Task: Create a sub task Gather and Analyse Requirements for the task  Improve code modularity for better maintainability in the project TransparentLine , assign it to team member softage.6@softage.net and update the status of the sub task to  On Track  , set the priority of the sub task to Low.
Action: Mouse moved to (45, 361)
Screenshot: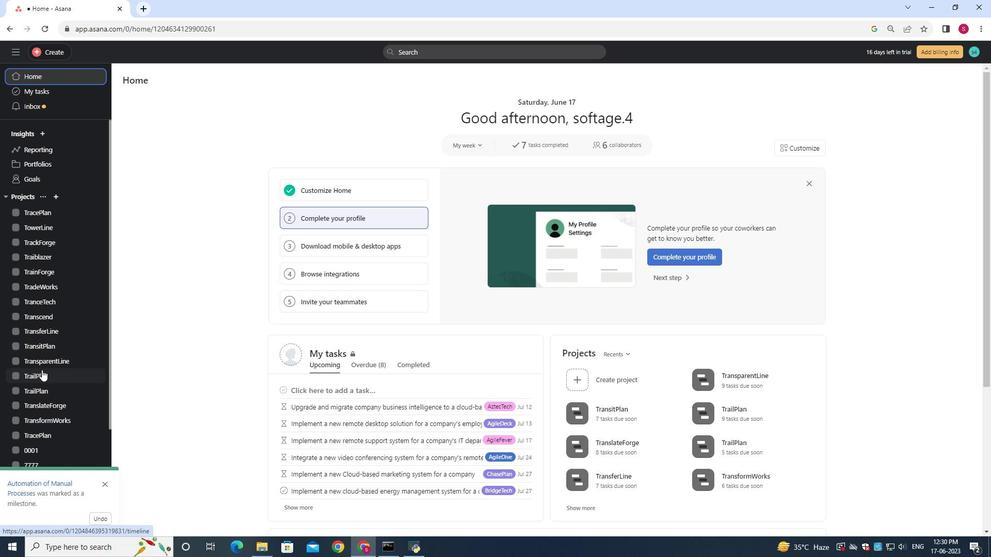 
Action: Mouse pressed left at (45, 361)
Screenshot: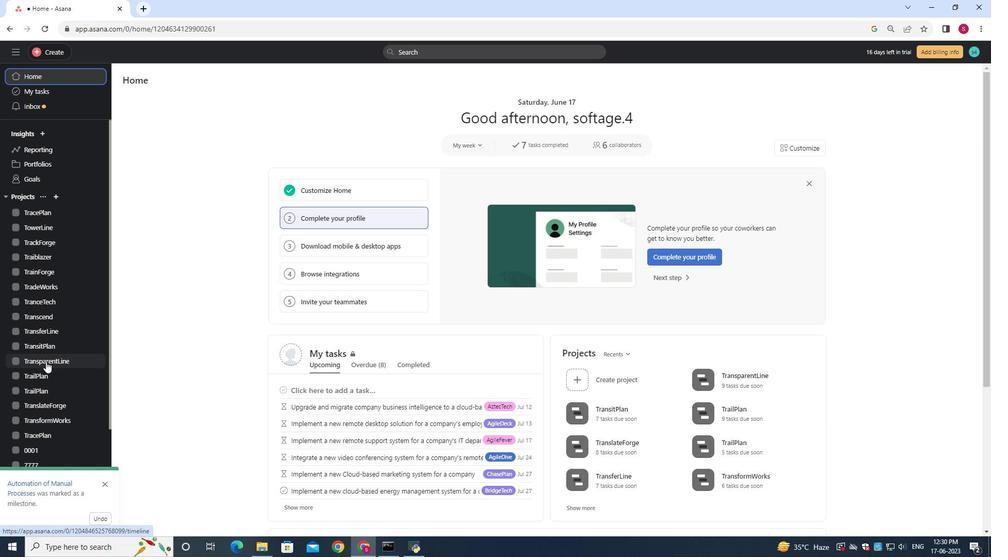 
Action: Mouse moved to (368, 226)
Screenshot: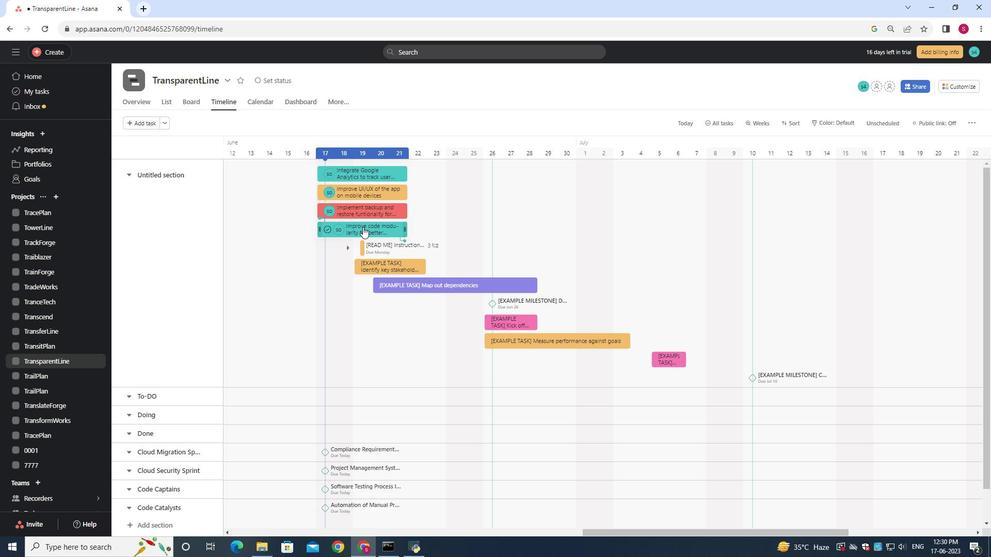 
Action: Mouse pressed left at (368, 226)
Screenshot: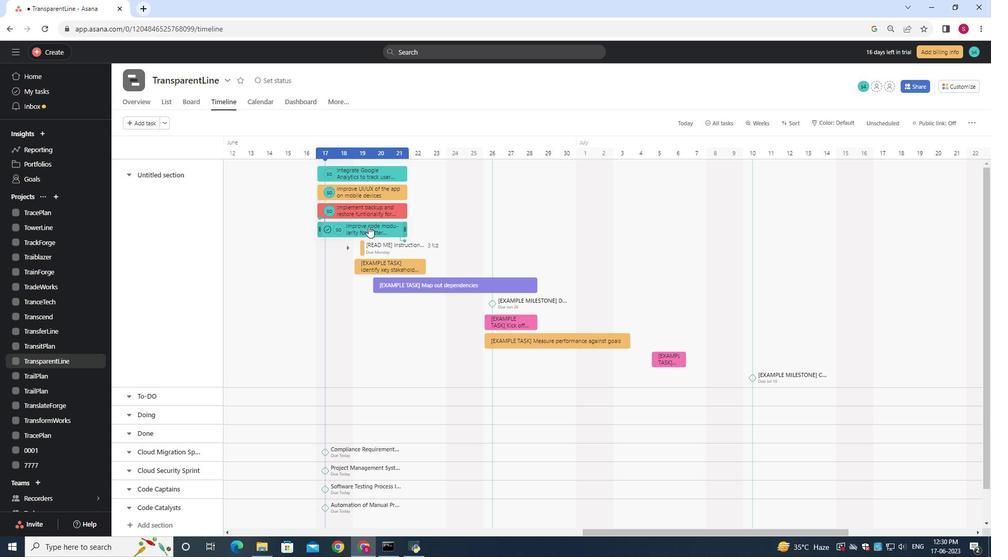 
Action: Mouse moved to (825, 291)
Screenshot: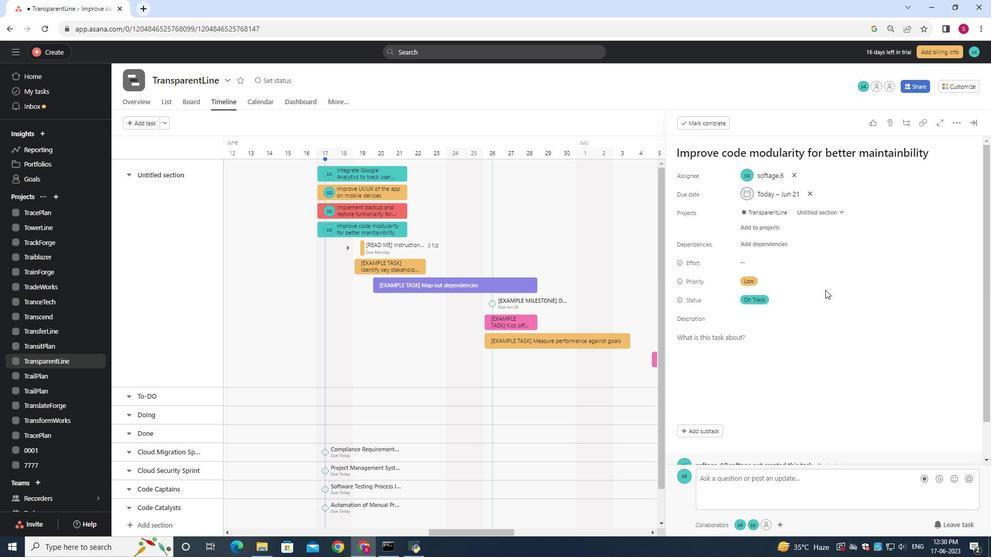 
Action: Mouse scrolled (825, 290) with delta (0, 0)
Screenshot: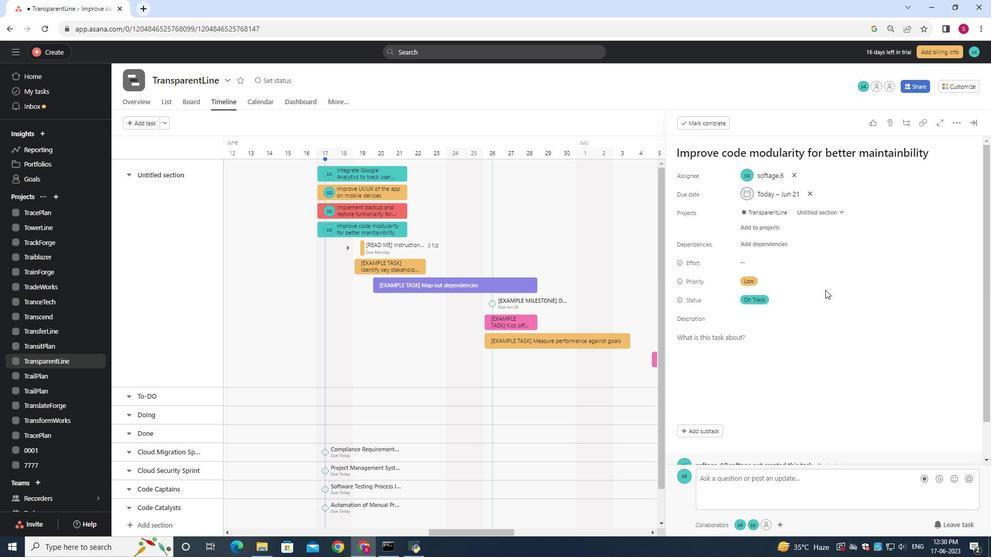 
Action: Mouse moved to (824, 292)
Screenshot: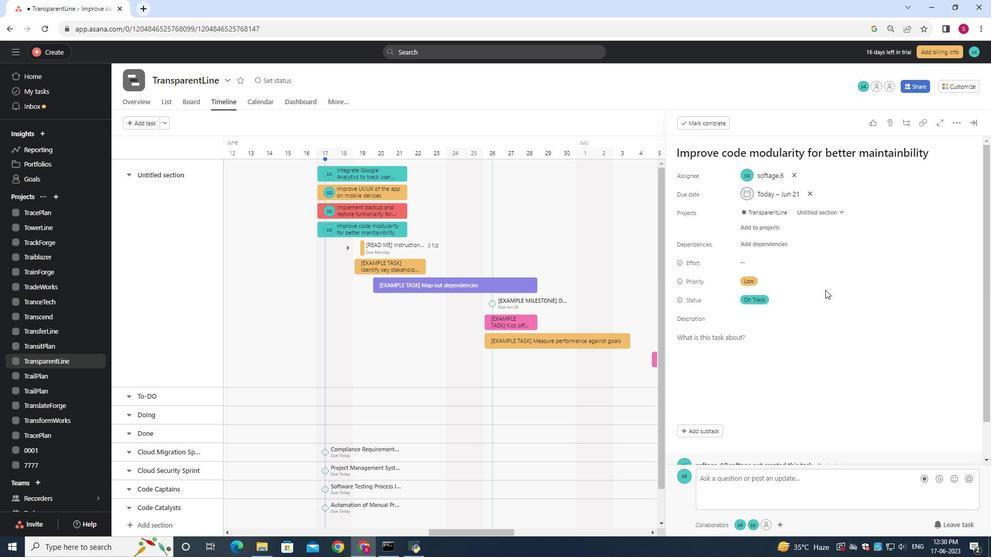 
Action: Mouse scrolled (824, 292) with delta (0, 0)
Screenshot: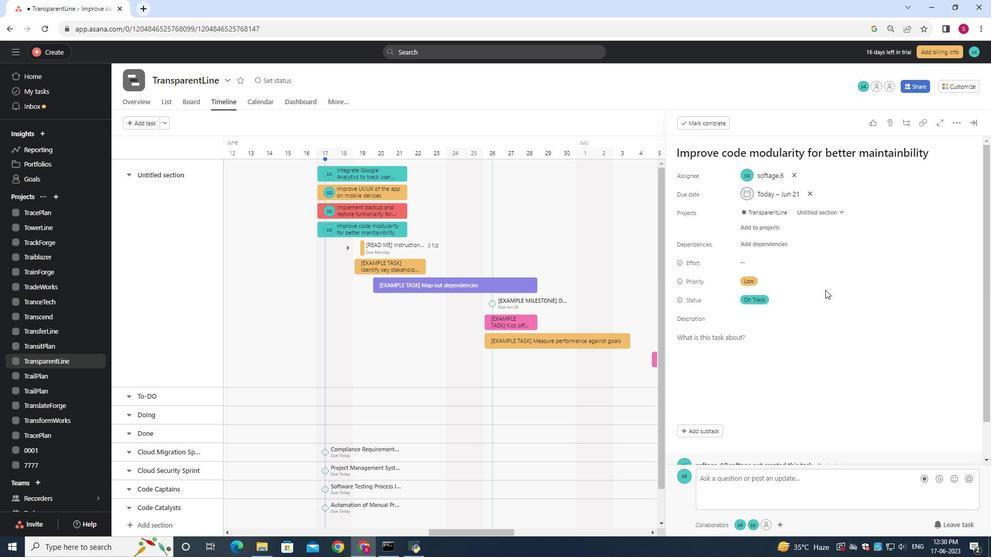 
Action: Mouse moved to (824, 293)
Screenshot: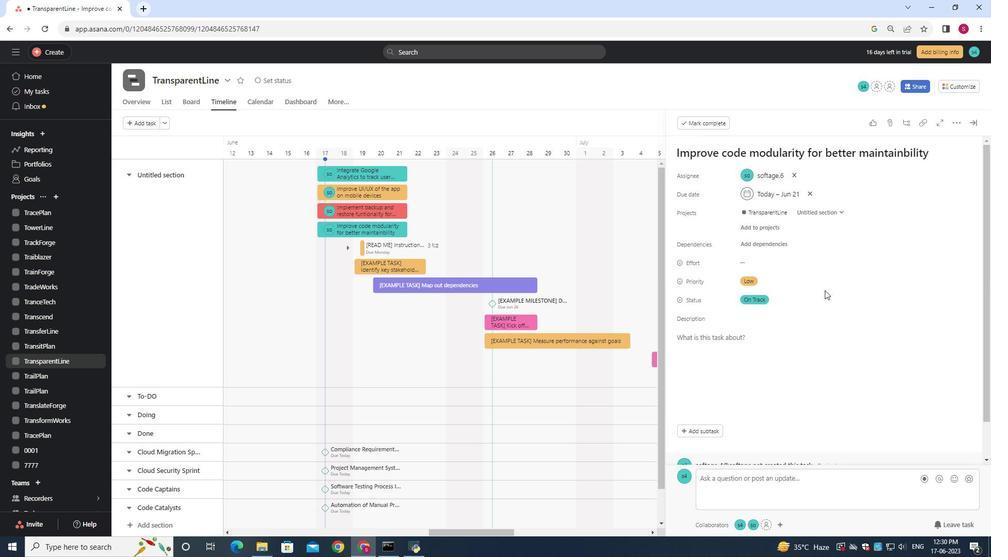 
Action: Mouse scrolled (824, 292) with delta (0, 0)
Screenshot: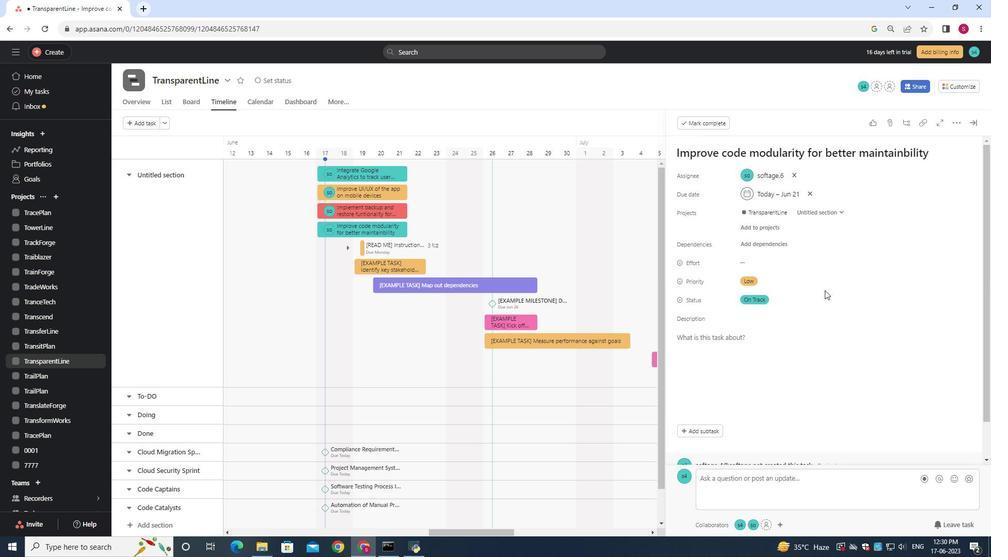 
Action: Mouse moved to (824, 293)
Screenshot: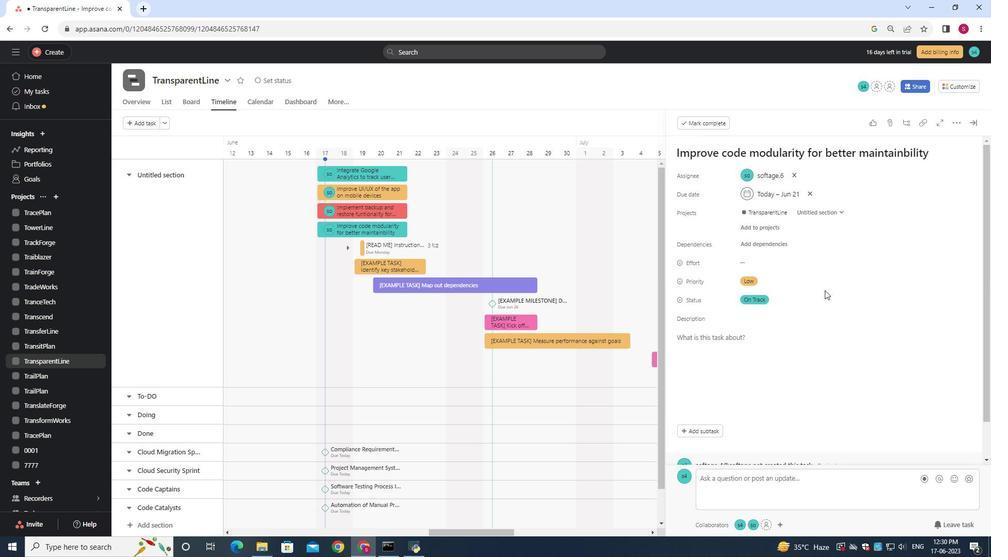 
Action: Mouse scrolled (824, 292) with delta (0, 0)
Screenshot: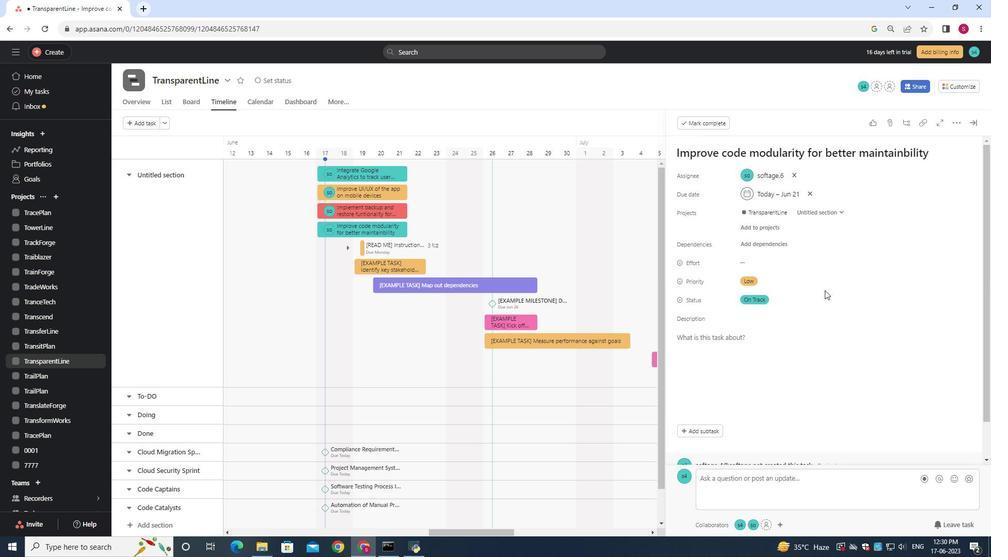 
Action: Mouse moved to (822, 292)
Screenshot: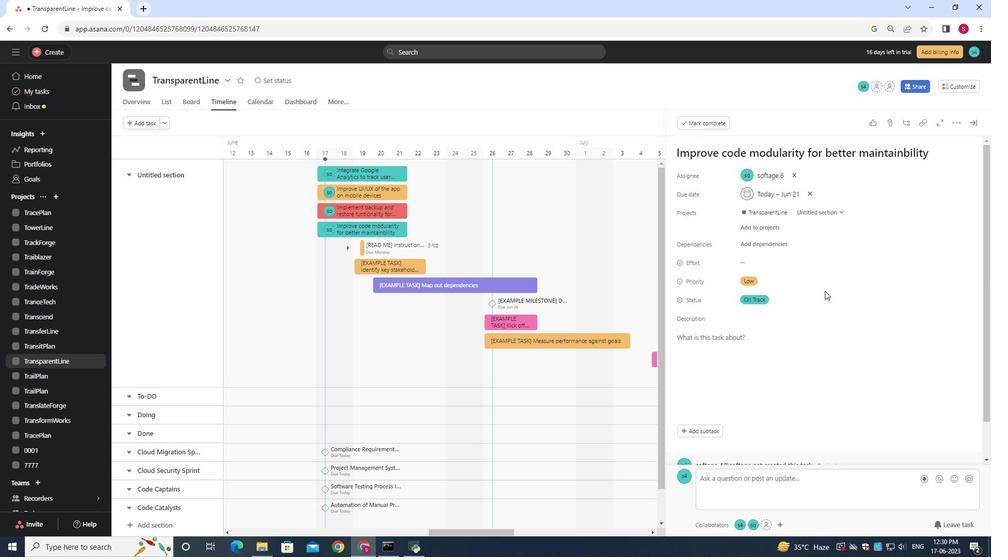 
Action: Mouse scrolled (822, 291) with delta (0, 0)
Screenshot: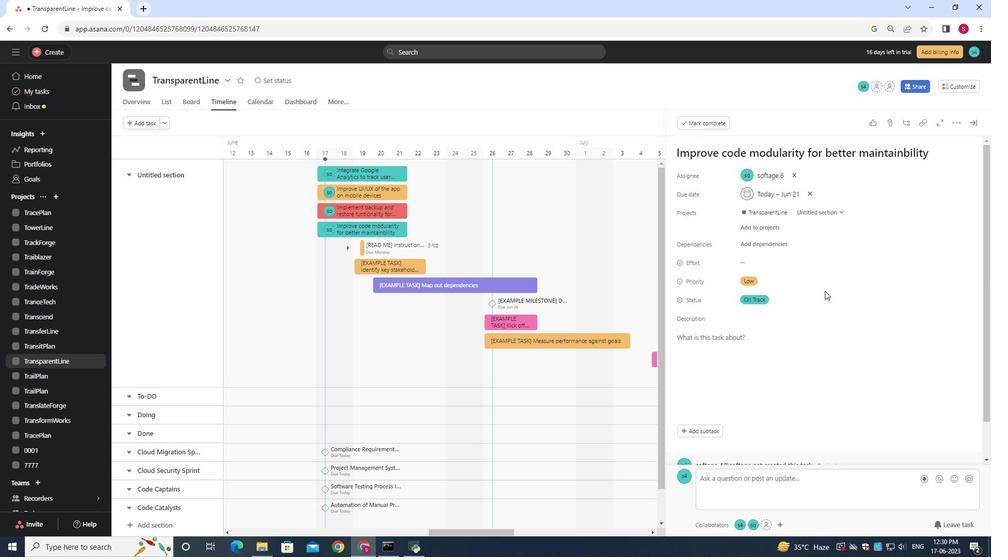
Action: Mouse moved to (796, 307)
Screenshot: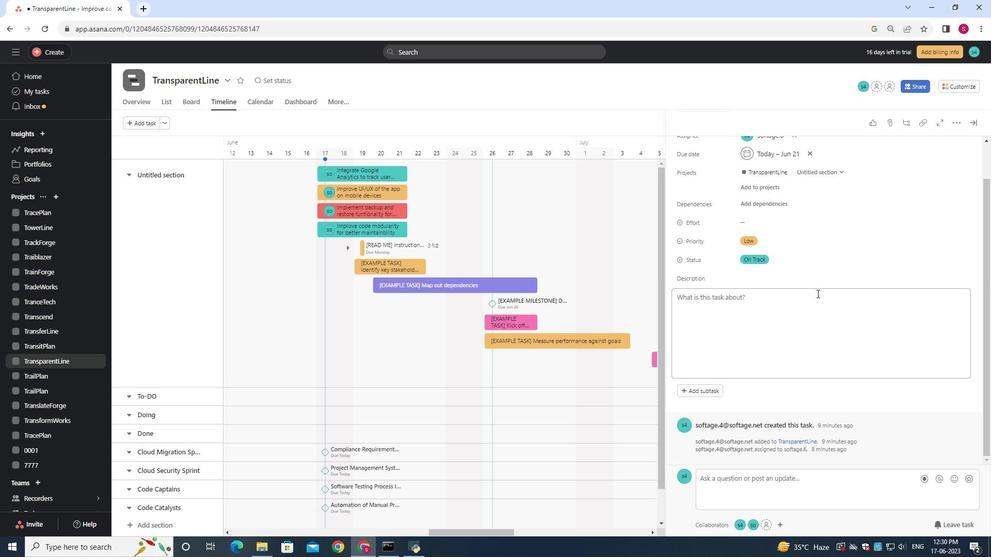 
Action: Mouse scrolled (813, 301) with delta (0, 0)
Screenshot: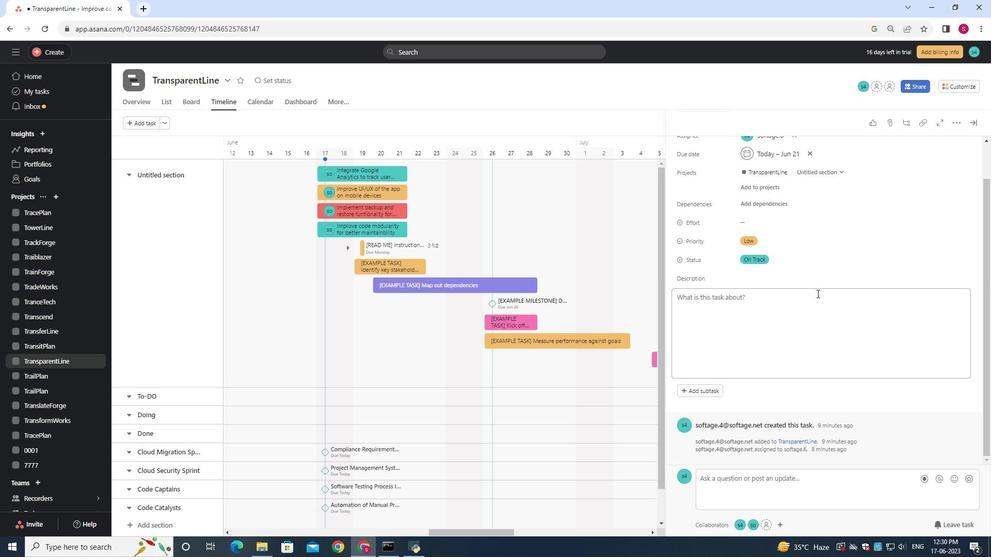 
Action: Mouse moved to (795, 308)
Screenshot: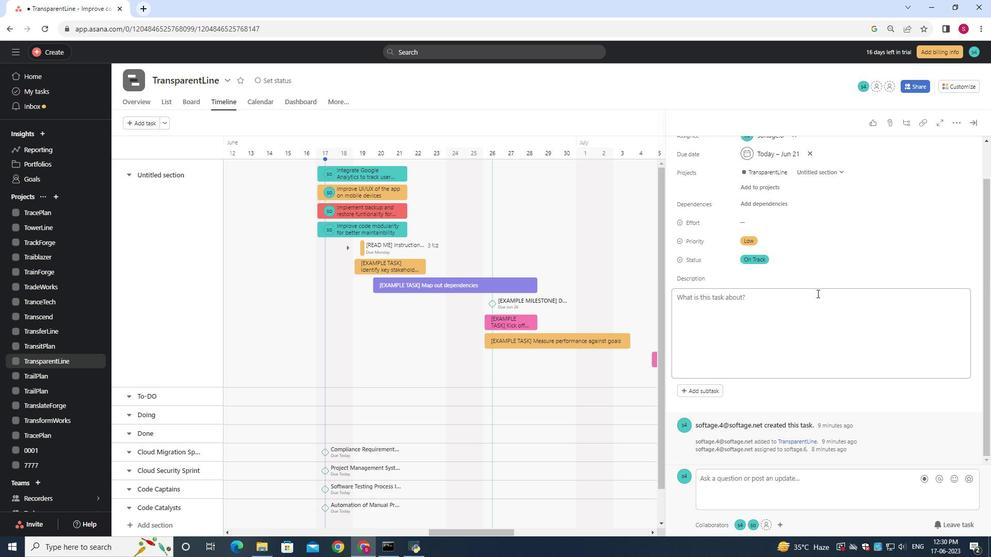 
Action: Mouse scrolled (812, 303) with delta (0, 0)
Screenshot: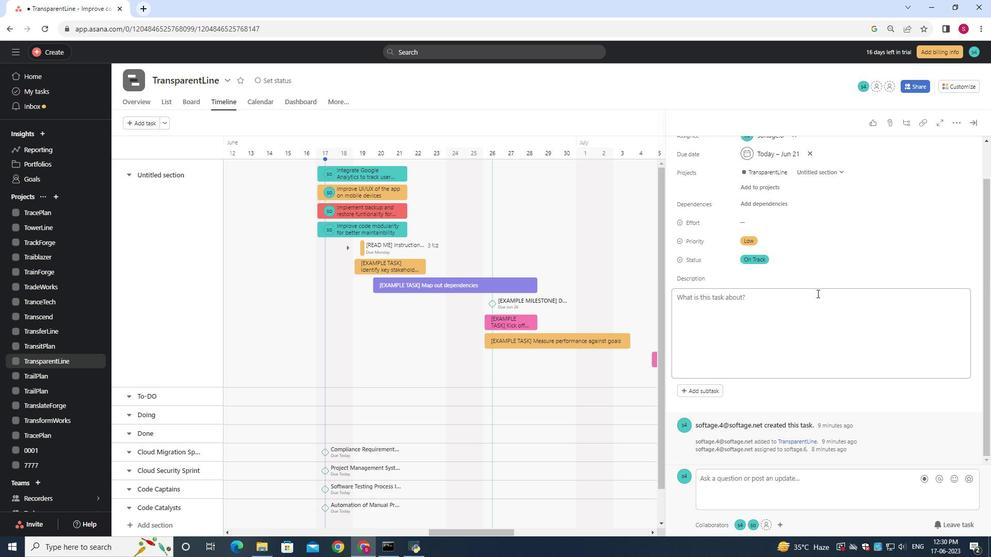 
Action: Mouse moved to (791, 313)
Screenshot: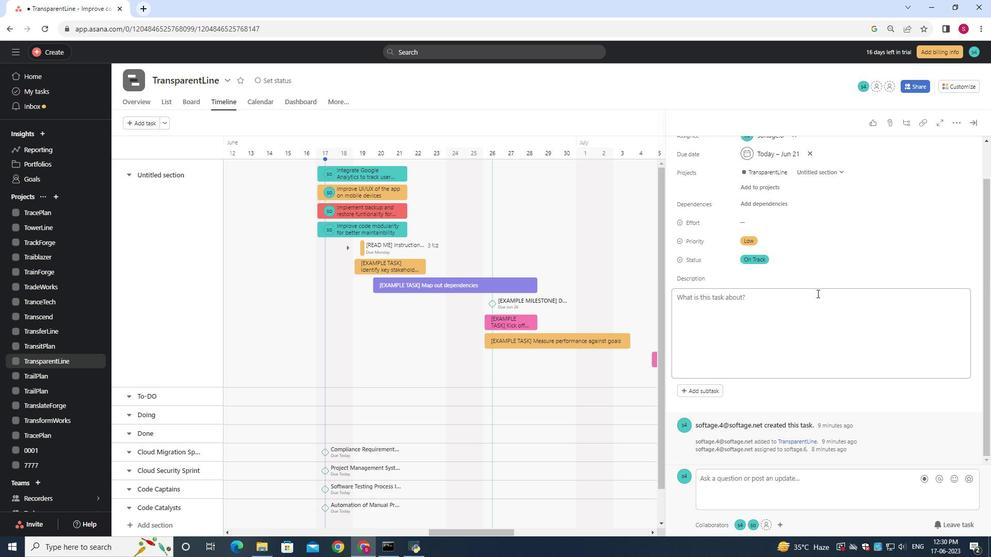 
Action: Mouse scrolled (810, 303) with delta (0, 0)
Screenshot: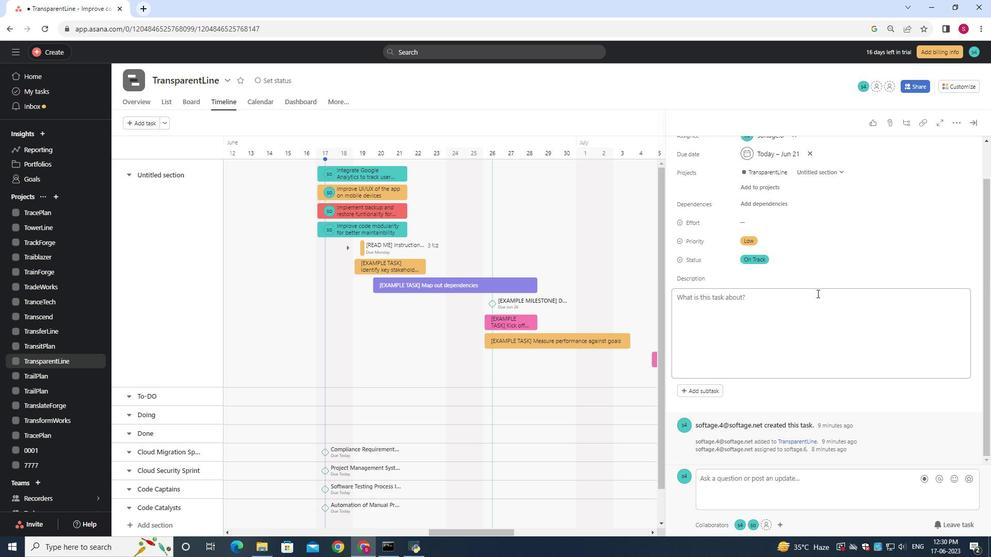 
Action: Mouse moved to (787, 318)
Screenshot: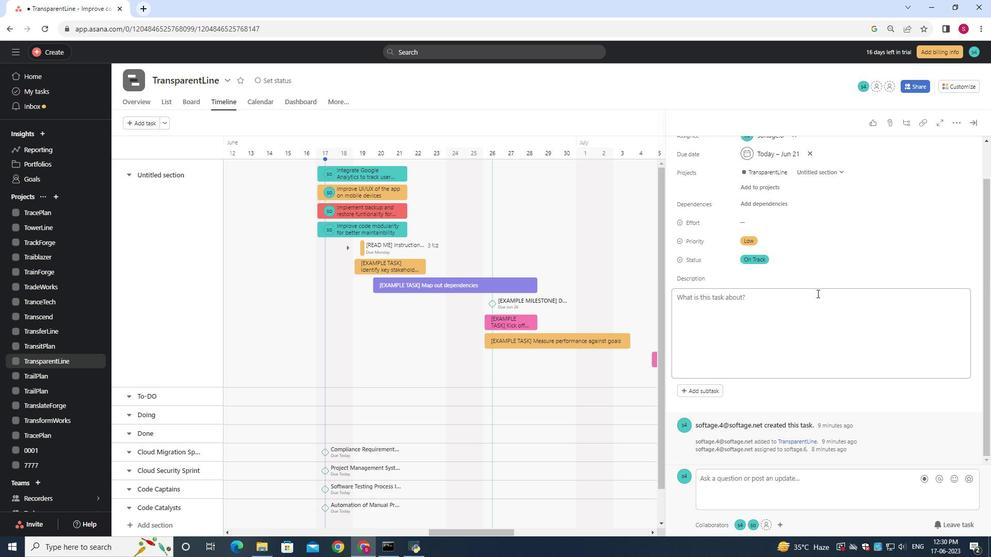 
Action: Mouse scrolled (806, 303) with delta (0, 0)
Screenshot: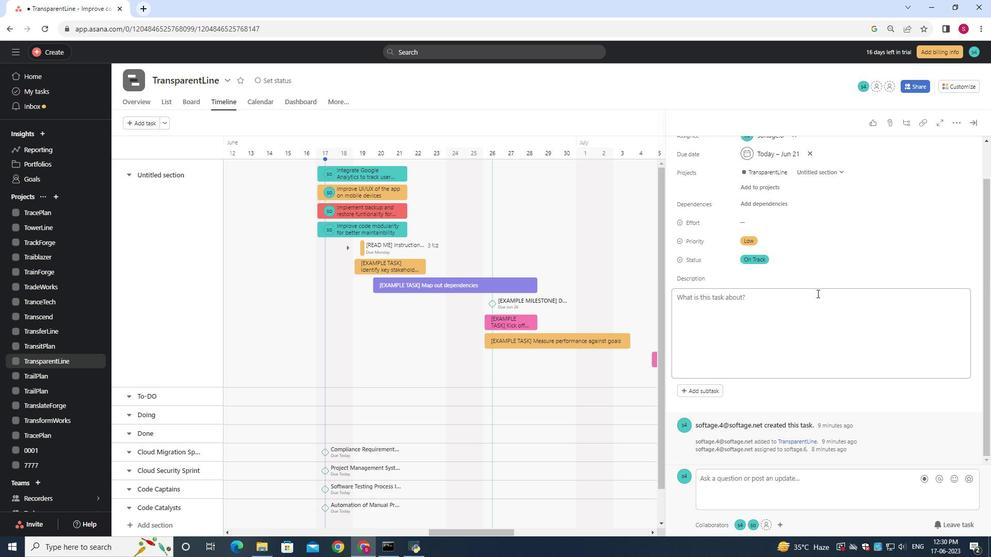 
Action: Mouse moved to (700, 390)
Screenshot: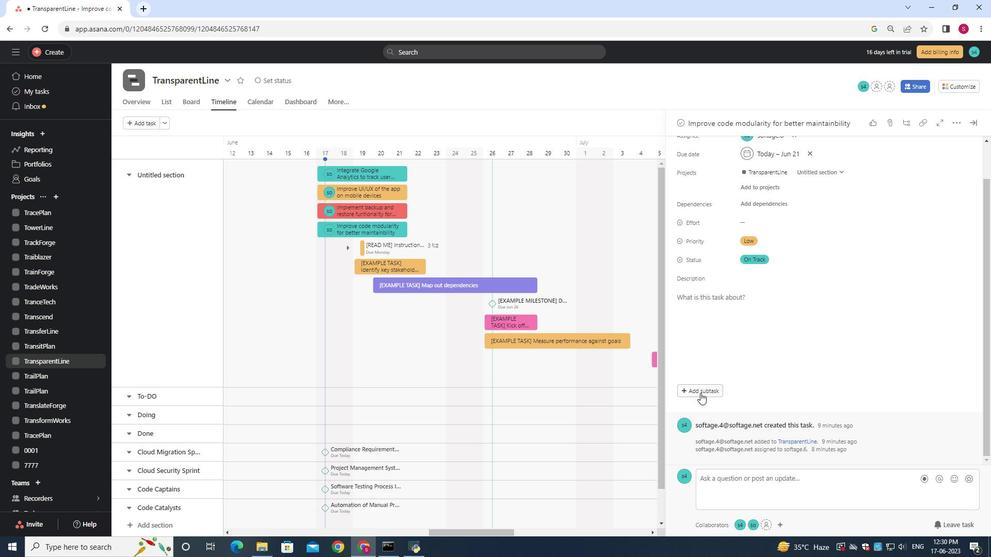 
Action: Mouse pressed left at (700, 390)
Screenshot: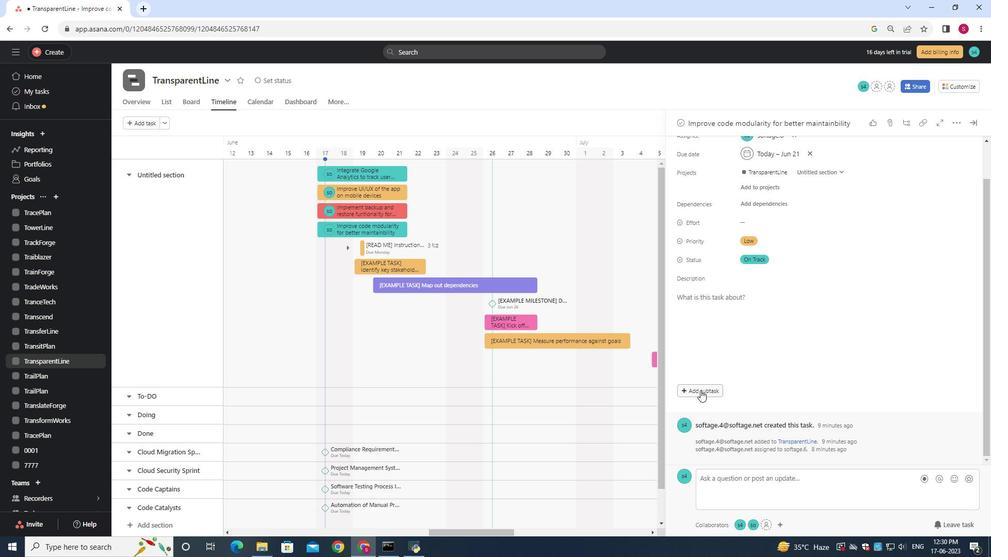 
Action: Mouse moved to (700, 390)
Screenshot: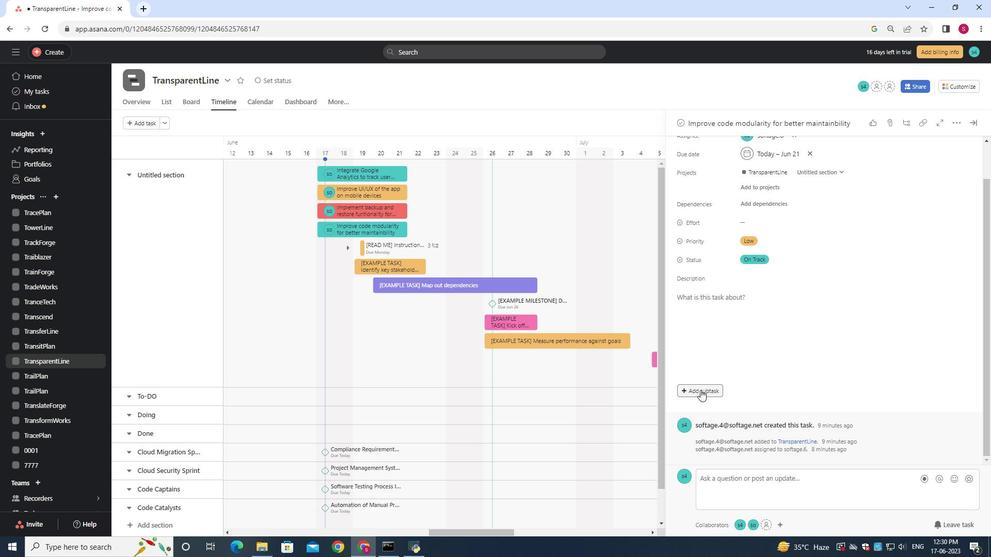 
Action: Key pressed <Key.shift><Key.shift><Key.shift><Key.shift><Key.shift><Key.shift><Key.shift><Key.shift><Key.shift><Key.shift><Key.shift><Key.shift><Key.shift><Key.shift>Gather<Key.space>and<Key.space><Key.shift>Analyse<Key.space><Key.shift>Requirements<Key.space>
Screenshot: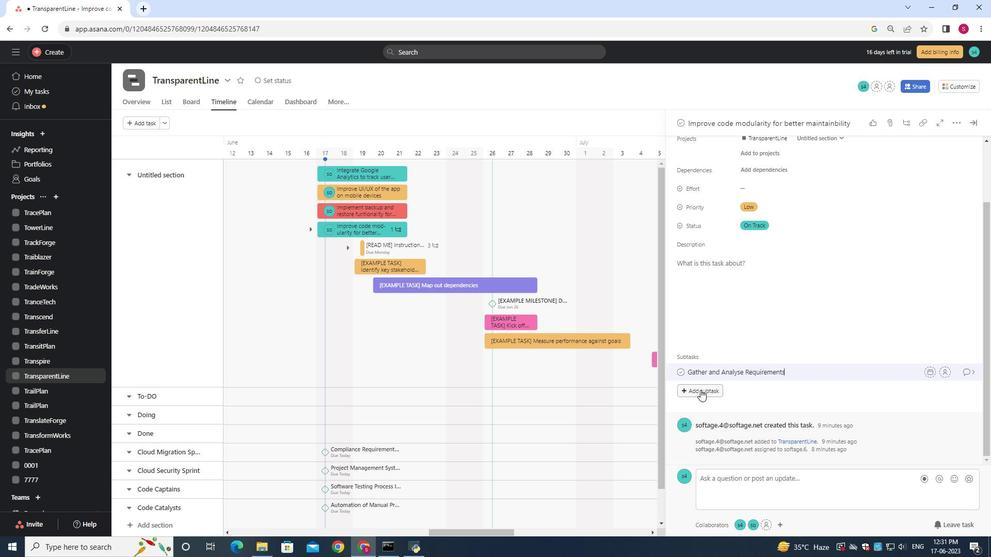 
Action: Mouse moved to (758, 332)
Screenshot: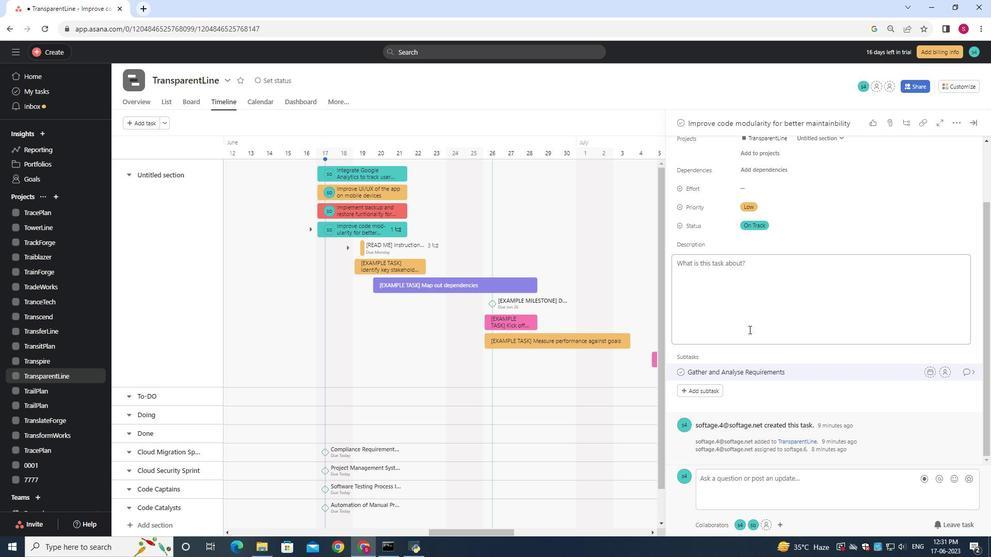 
Action: Key pressed for<Key.space>the<Key.space>task<Key.space>
Screenshot: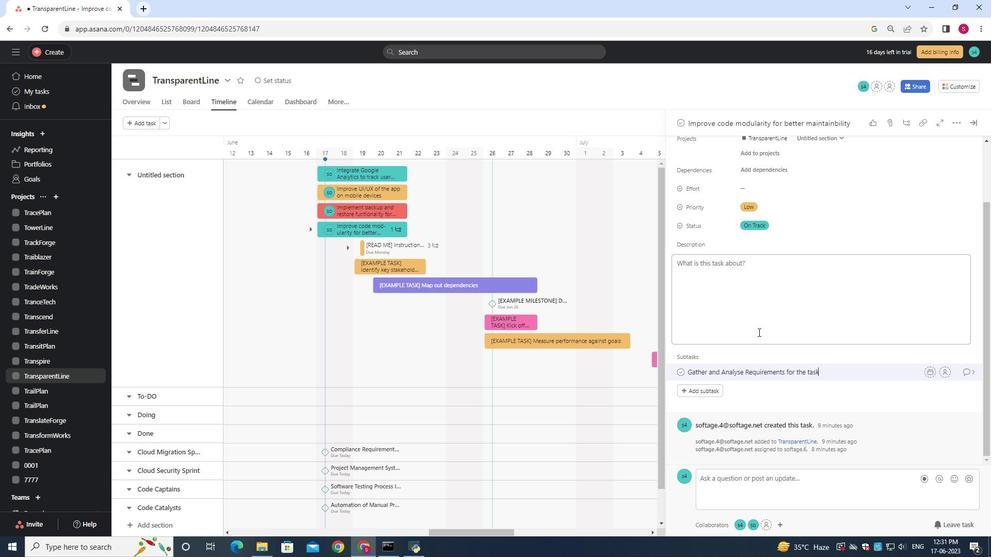 
Action: Mouse moved to (940, 371)
Screenshot: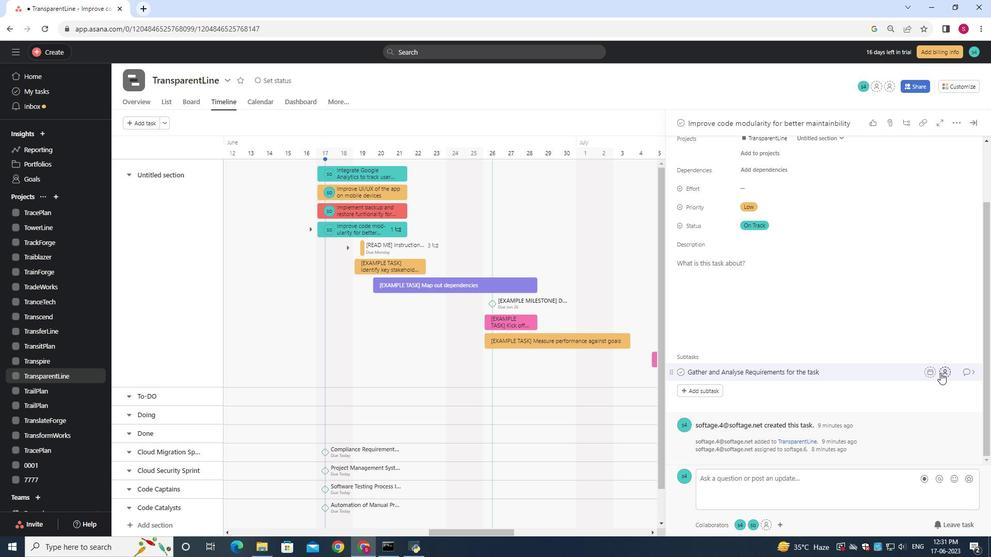
Action: Mouse pressed left at (940, 371)
Screenshot: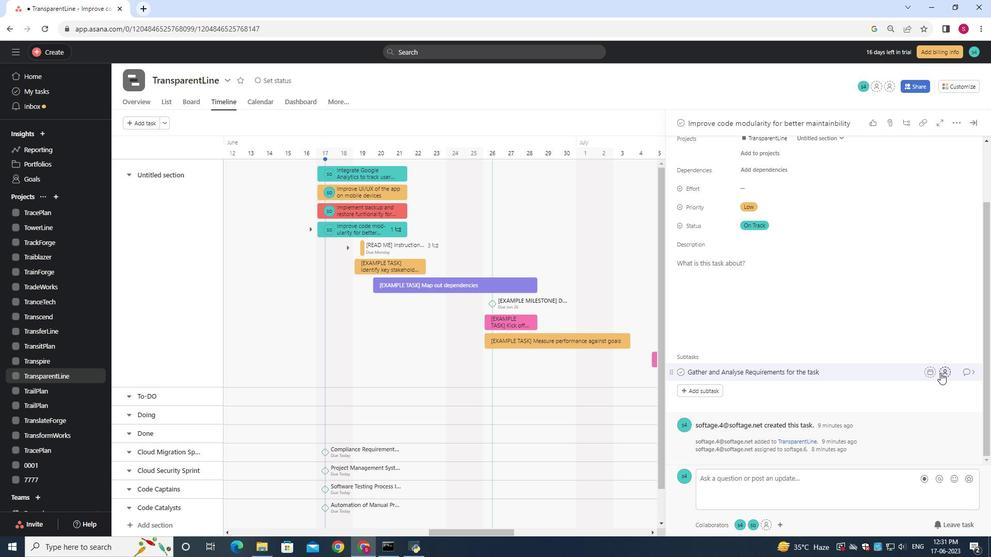 
Action: Mouse moved to (937, 370)
Screenshot: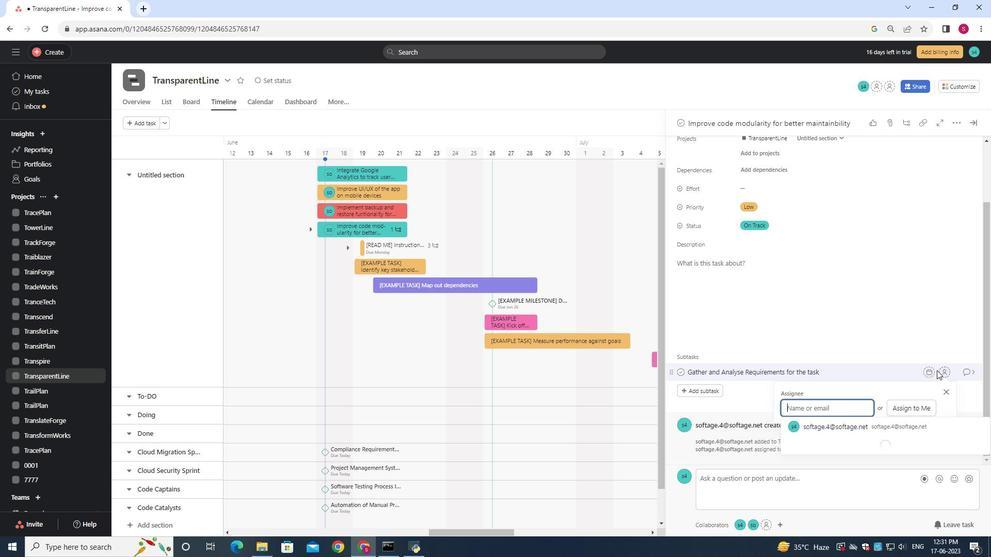 
Action: Key pressed softage.6<Key.shift>@softage.net
Screenshot: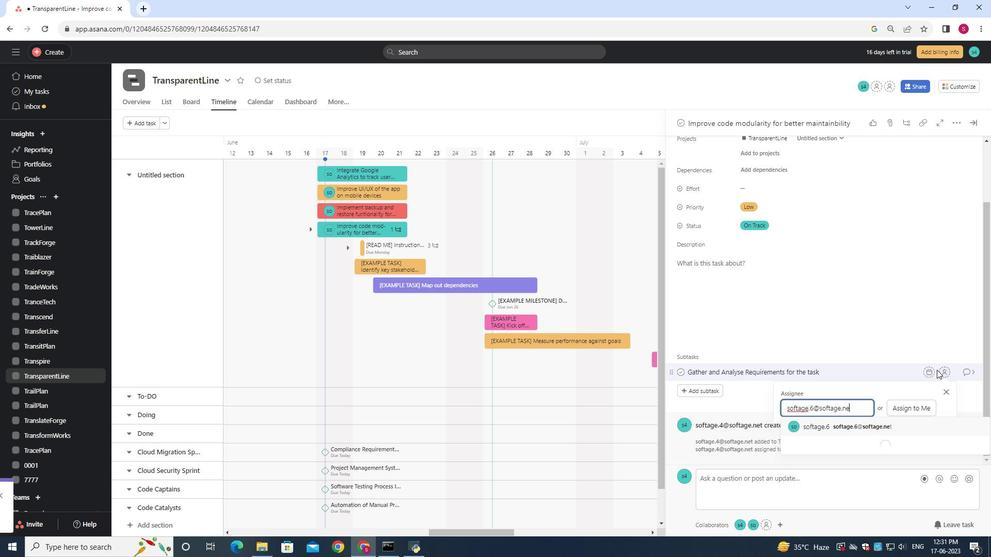 
Action: Mouse moved to (863, 422)
Screenshot: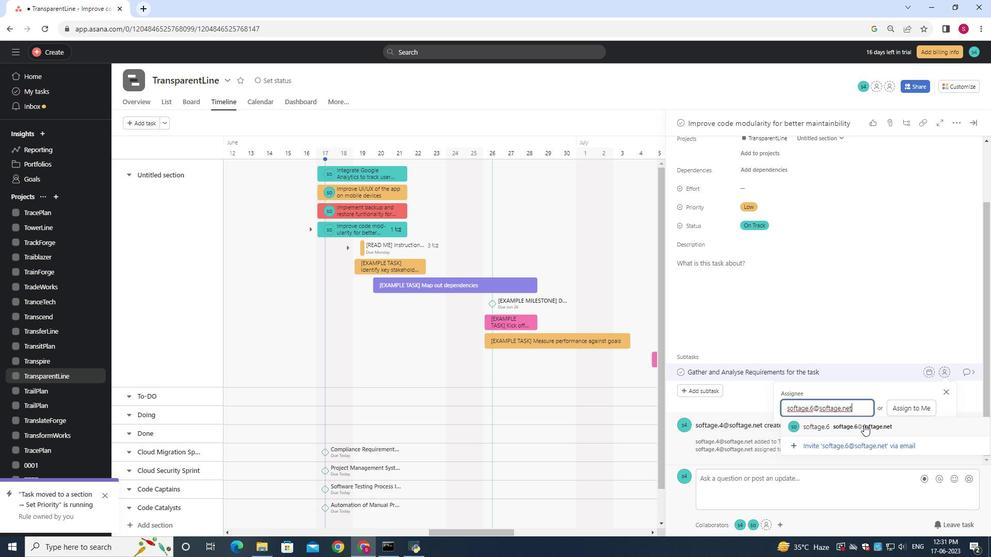 
Action: Mouse pressed left at (863, 422)
Screenshot: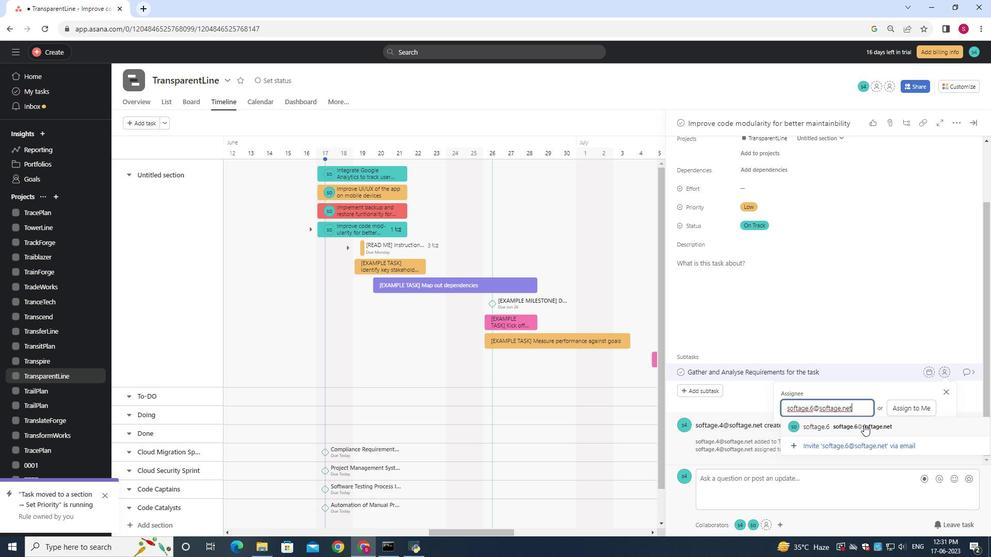 
Action: Mouse moved to (968, 372)
Screenshot: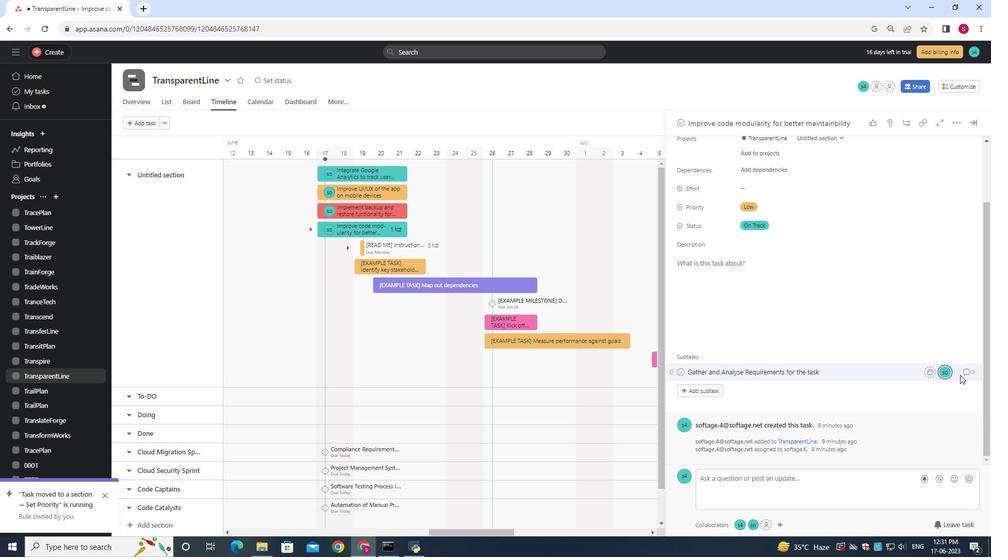 
Action: Mouse pressed left at (968, 372)
Screenshot: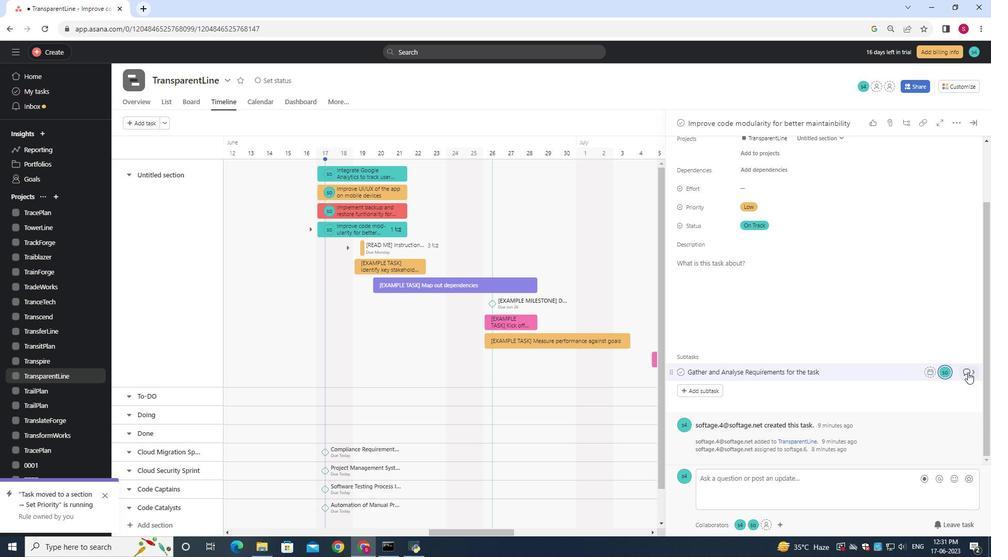 
Action: Mouse moved to (693, 253)
Screenshot: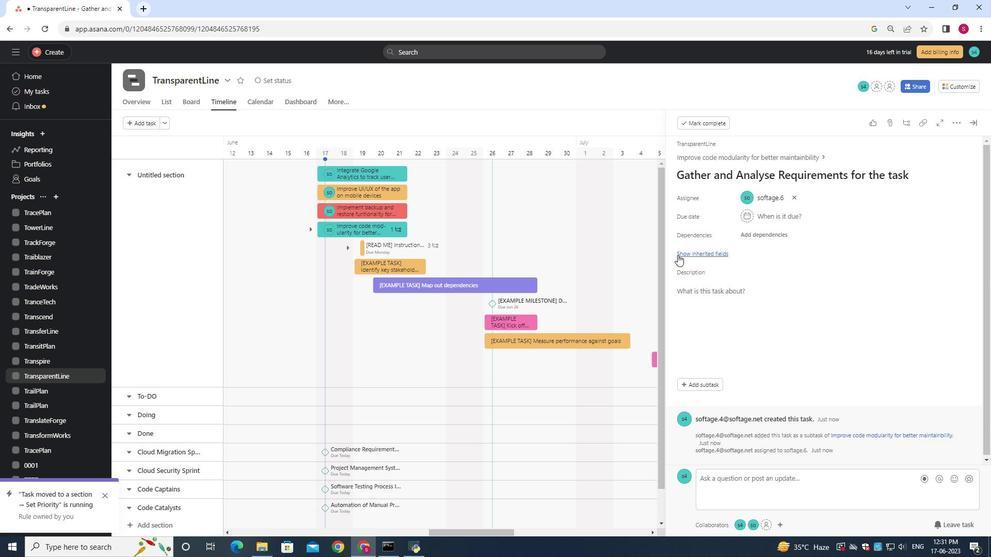 
Action: Mouse pressed left at (693, 253)
Screenshot: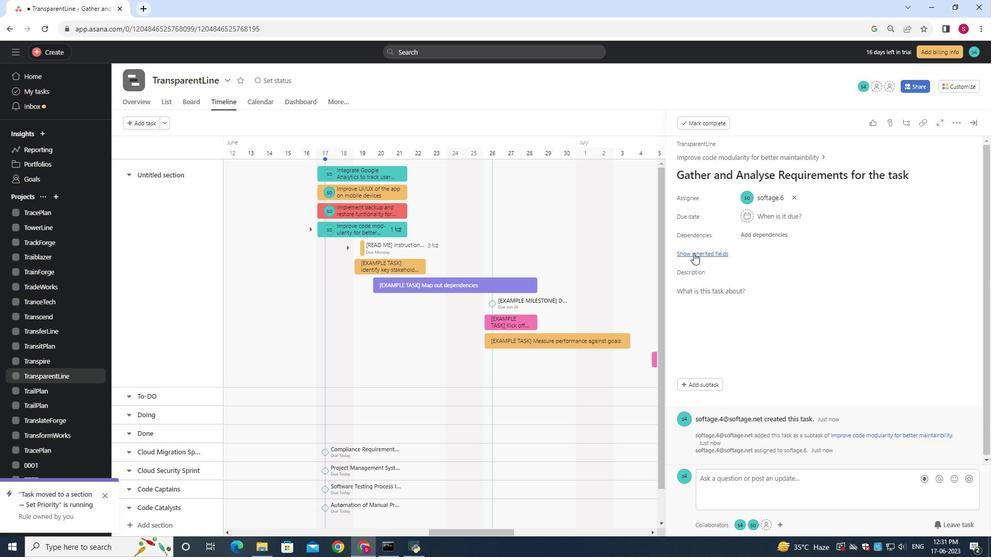 
Action: Mouse moved to (737, 313)
Screenshot: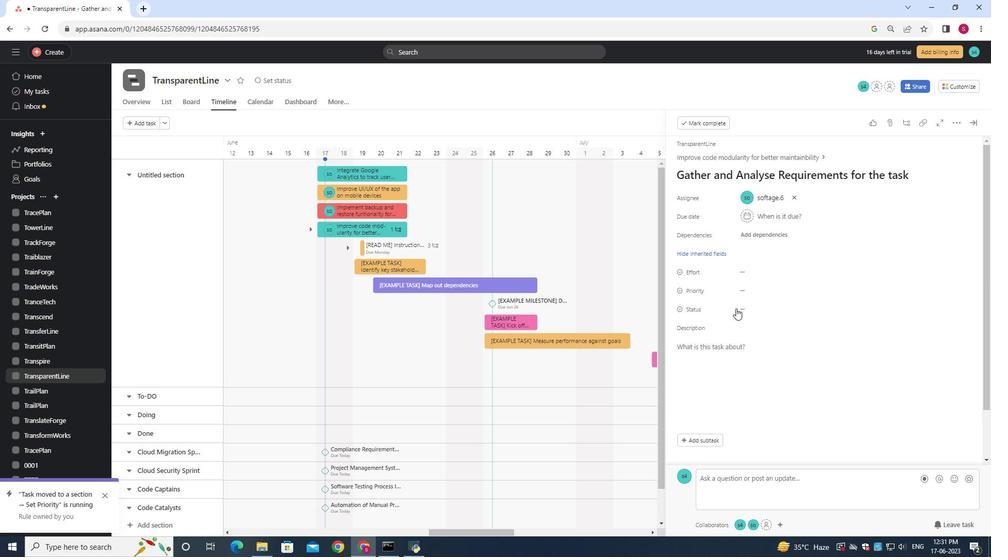 
Action: Mouse pressed left at (737, 313)
Screenshot: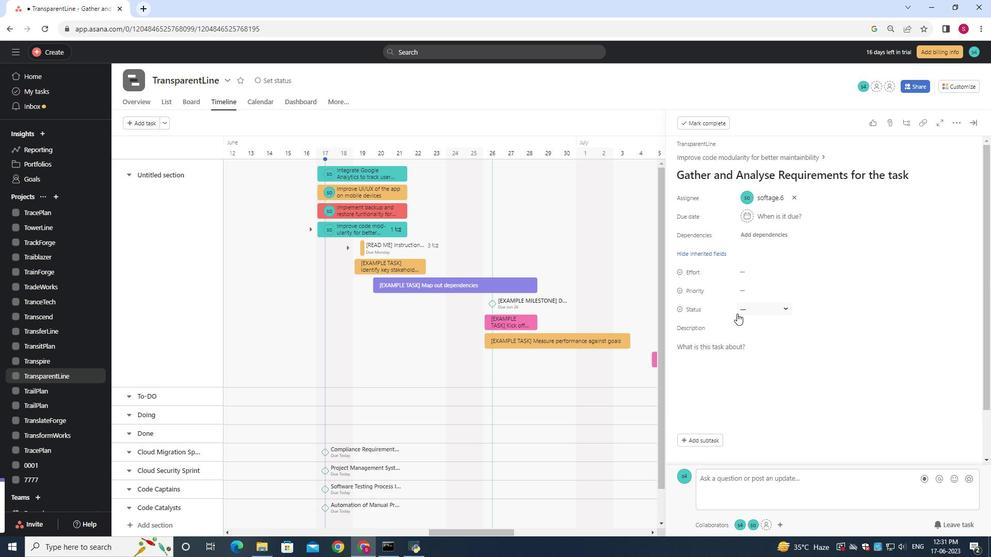 
Action: Mouse moved to (770, 340)
Screenshot: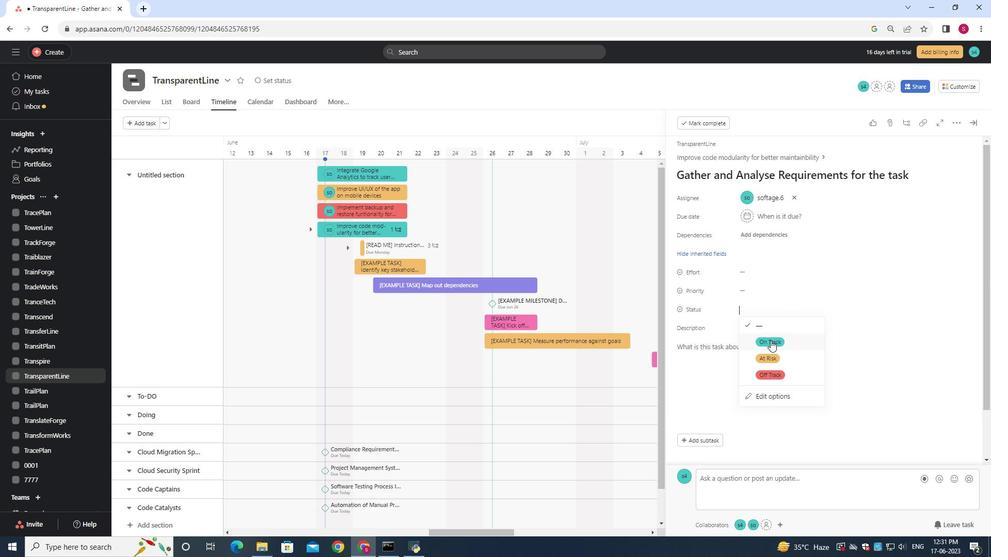 
Action: Mouse pressed left at (770, 340)
Screenshot: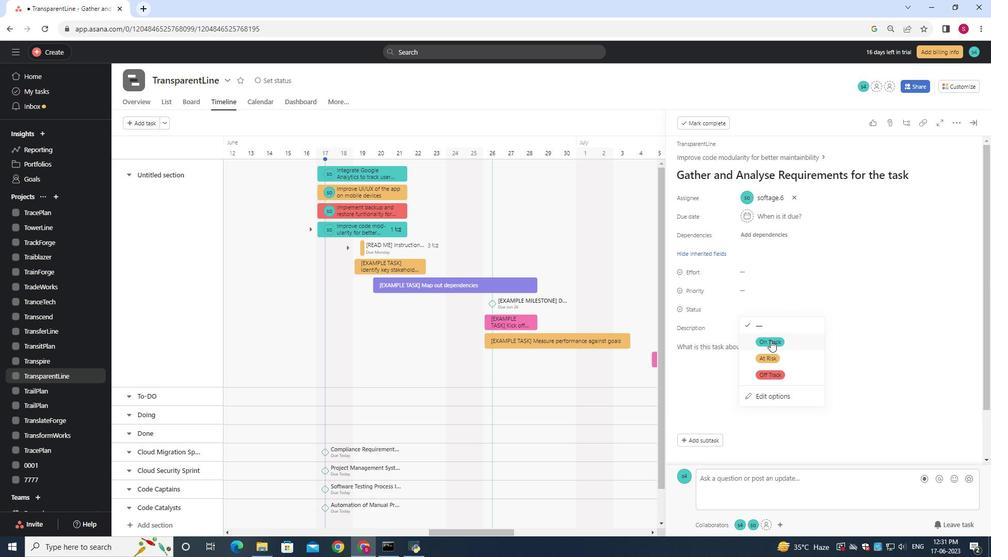 
Action: Mouse moved to (747, 293)
Screenshot: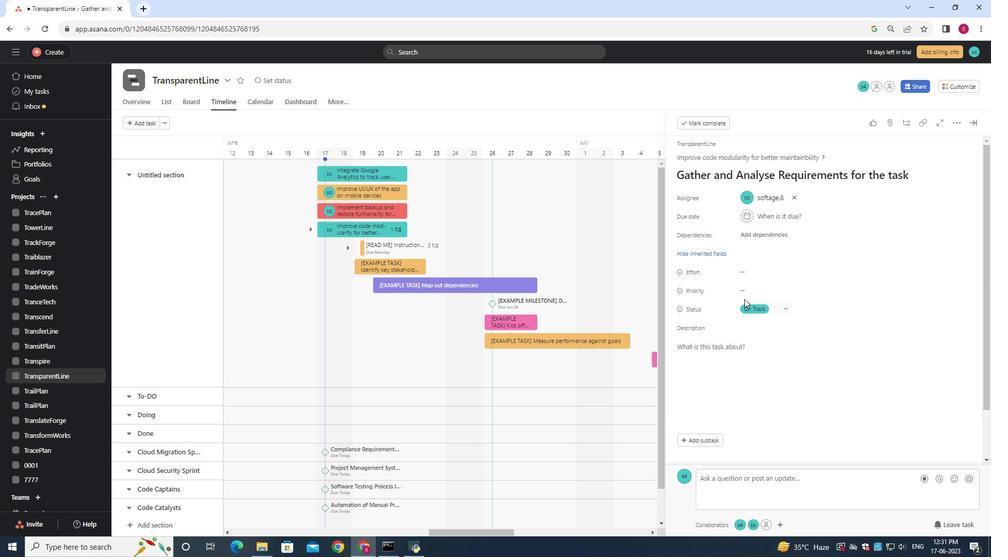 
Action: Mouse pressed left at (747, 293)
Screenshot: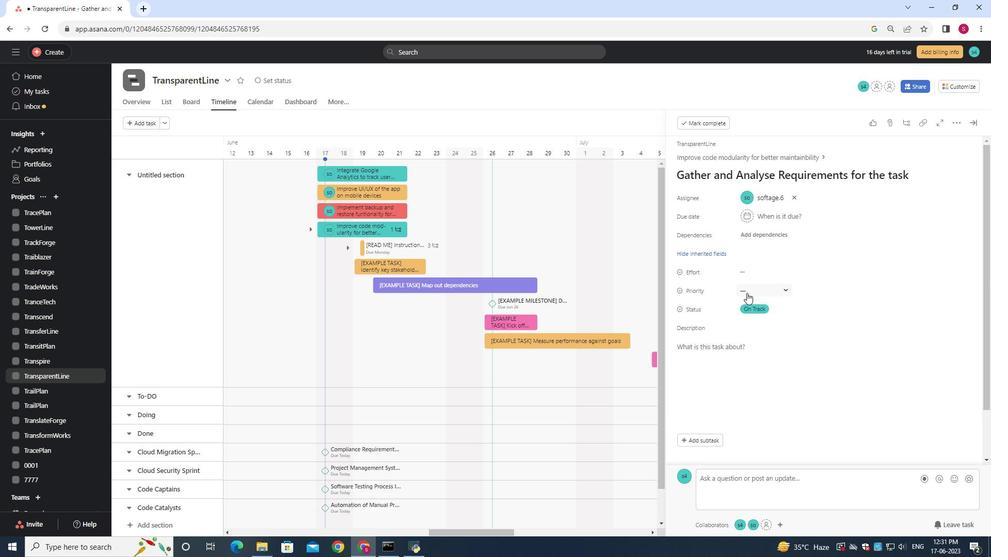 
Action: Mouse moved to (764, 352)
Screenshot: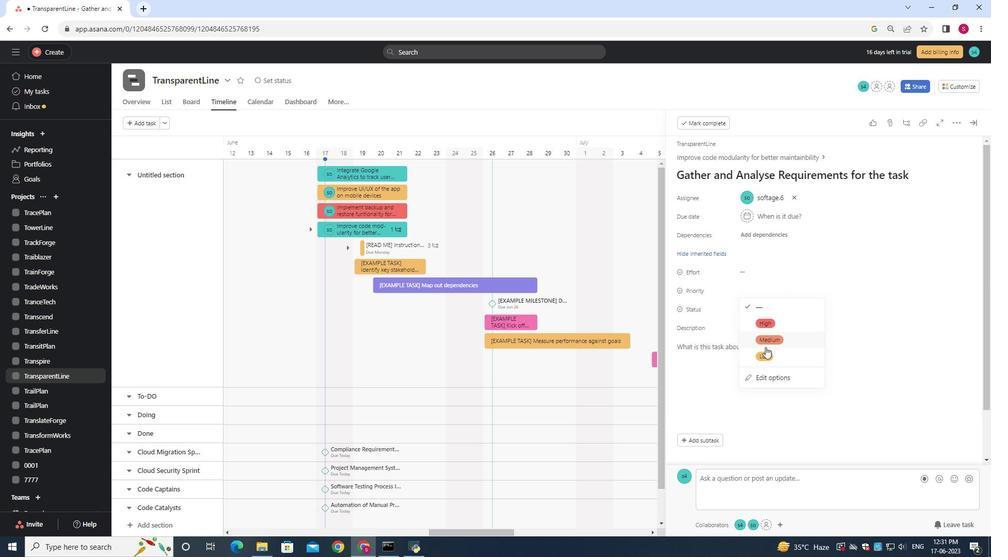 
Action: Mouse pressed left at (764, 352)
Screenshot: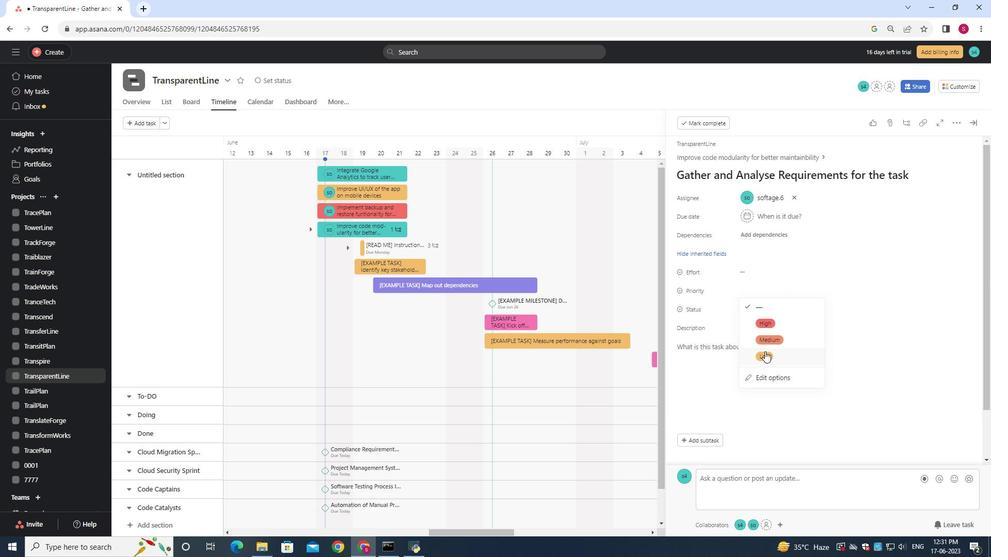 
Action: Mouse moved to (765, 309)
Screenshot: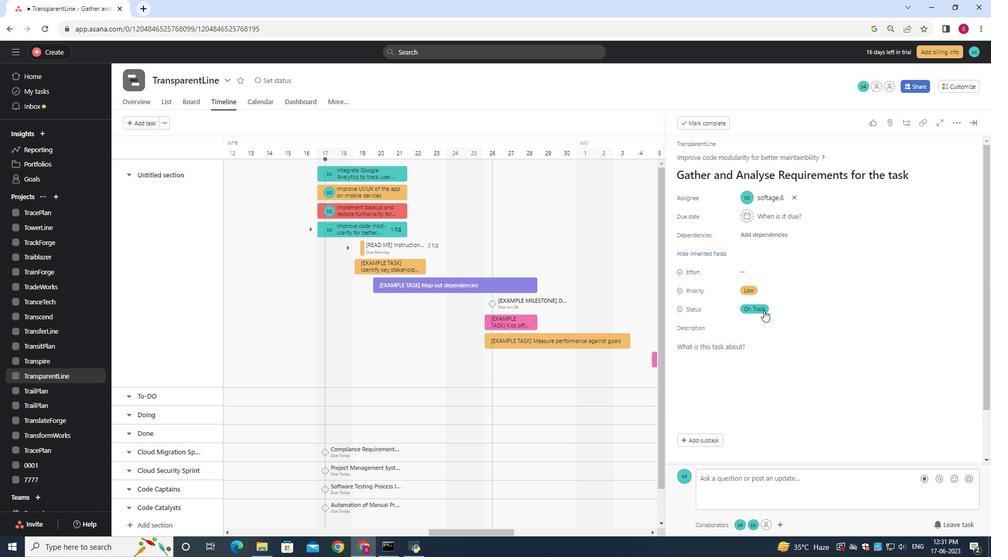 
